 Task: Arrange a 60-minute meeting to discuss market segmentation analysis.
Action: Mouse moved to (57, 126)
Screenshot: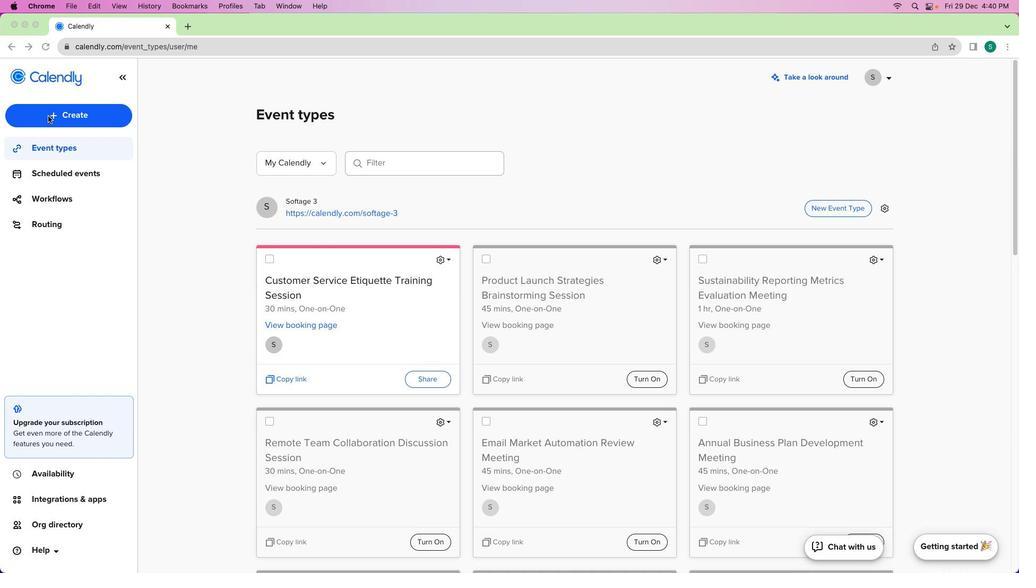 
Action: Mouse pressed left at (57, 126)
Screenshot: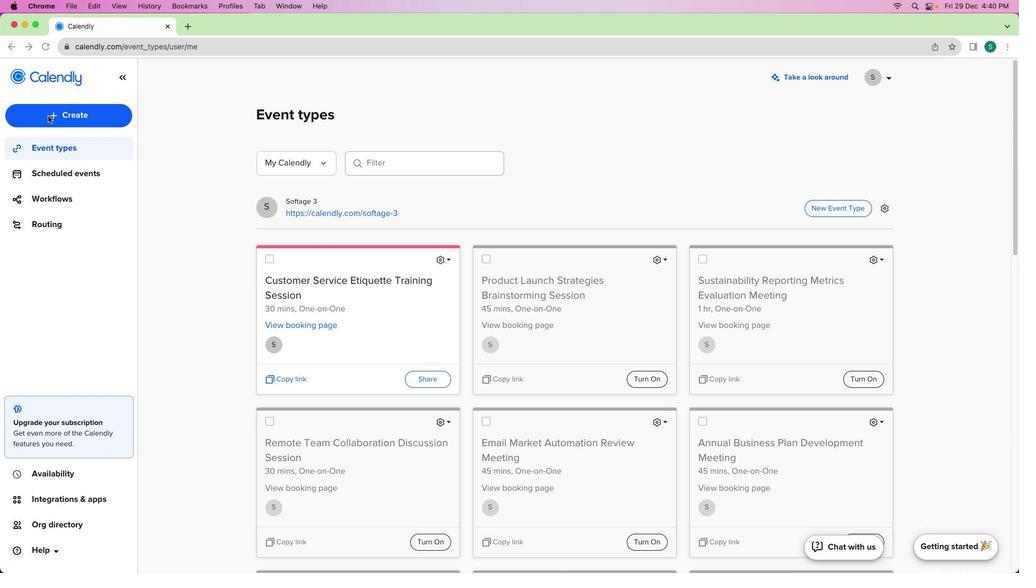 
Action: Mouse moved to (56, 125)
Screenshot: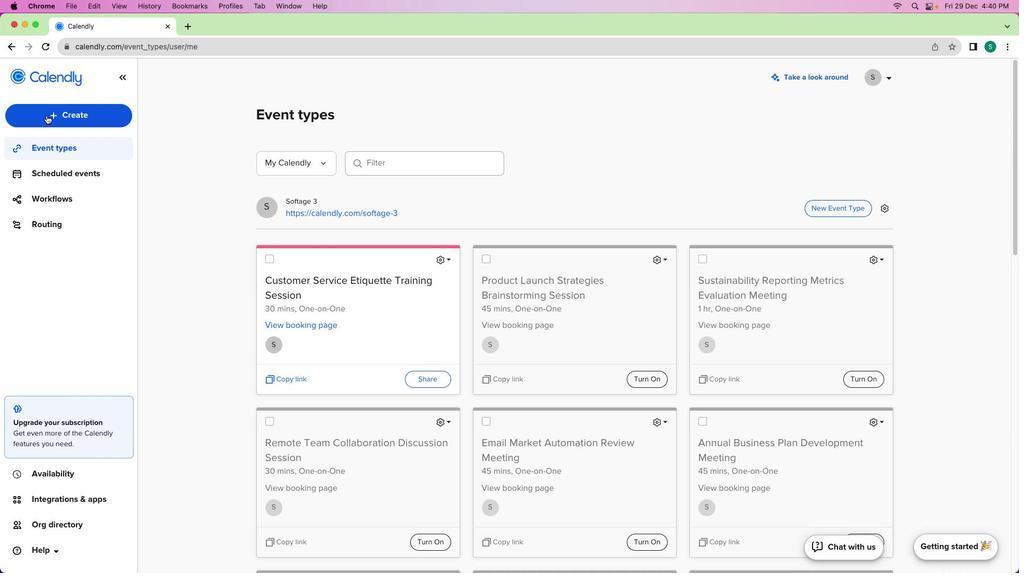 
Action: Mouse pressed left at (56, 125)
Screenshot: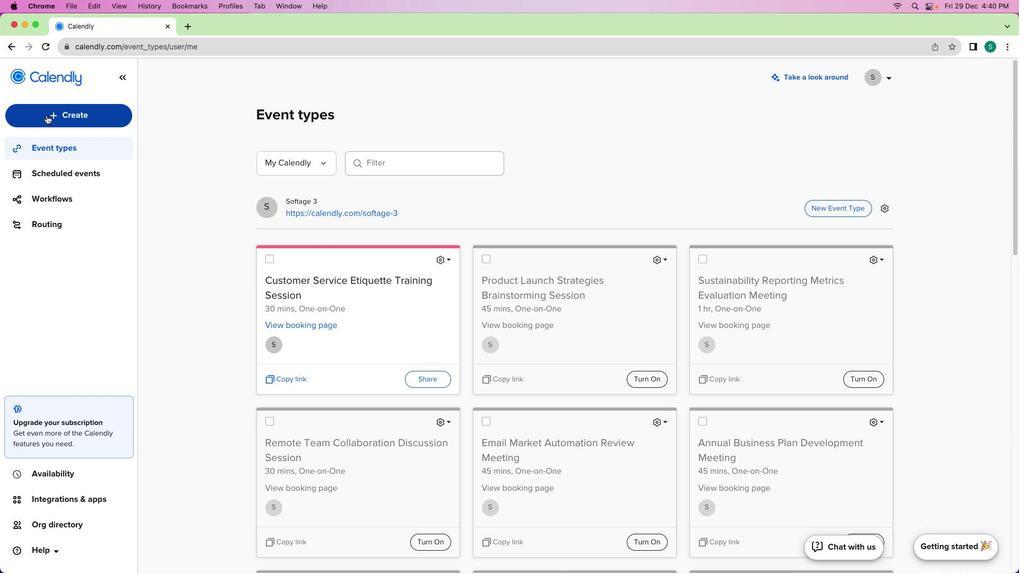 
Action: Mouse moved to (119, 166)
Screenshot: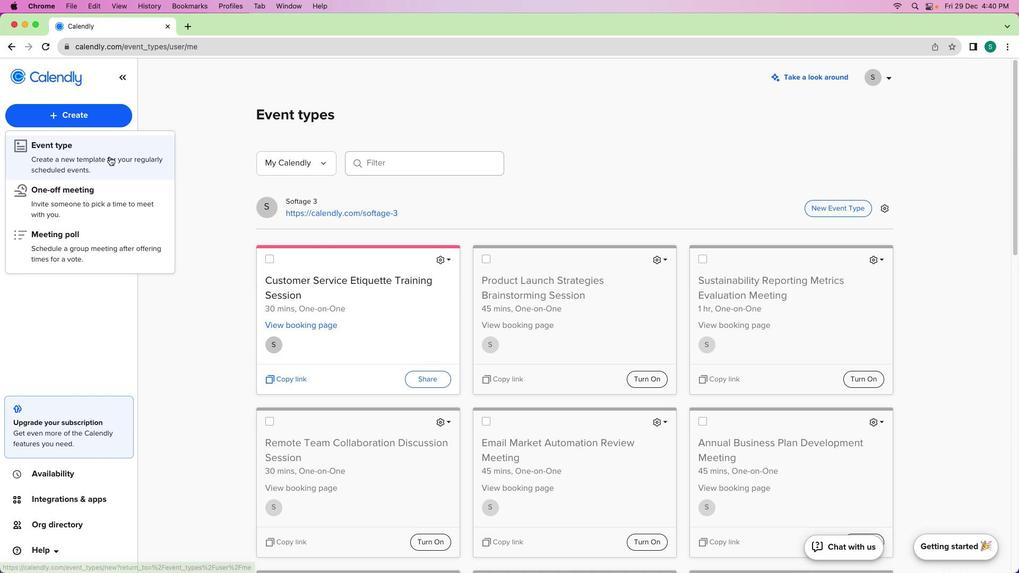 
Action: Mouse pressed left at (119, 166)
Screenshot: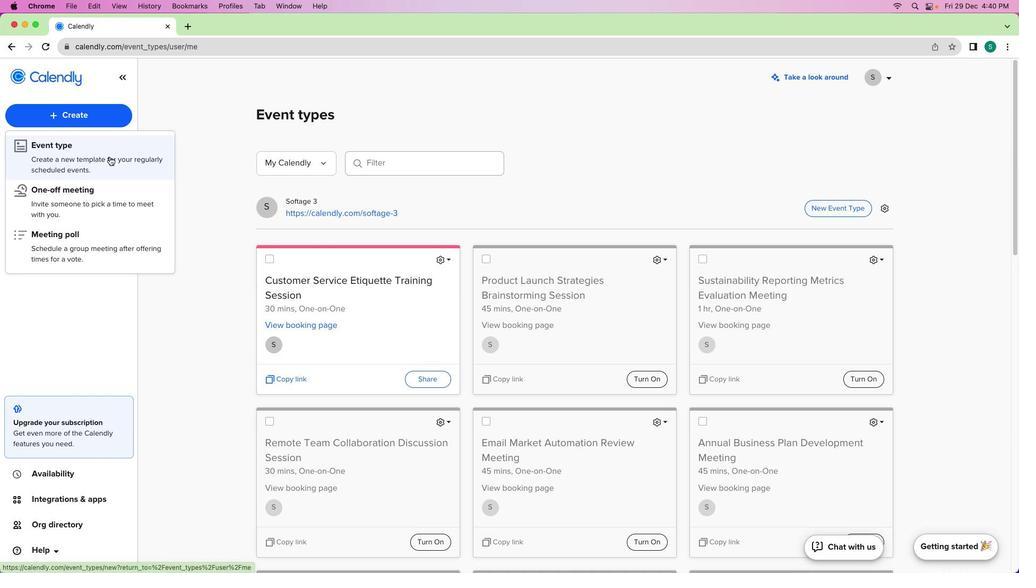 
Action: Mouse moved to (342, 226)
Screenshot: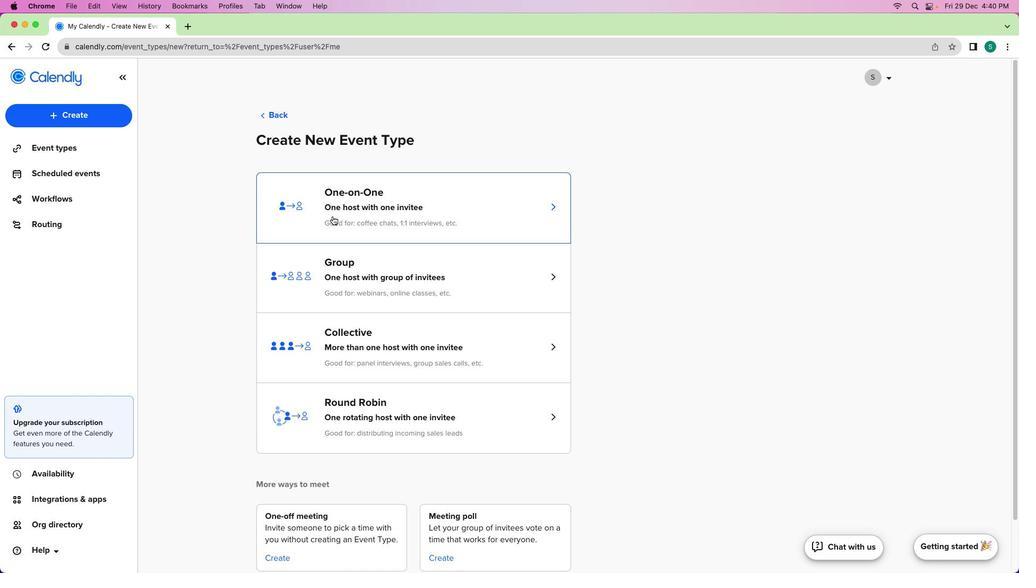 
Action: Mouse pressed left at (342, 226)
Screenshot: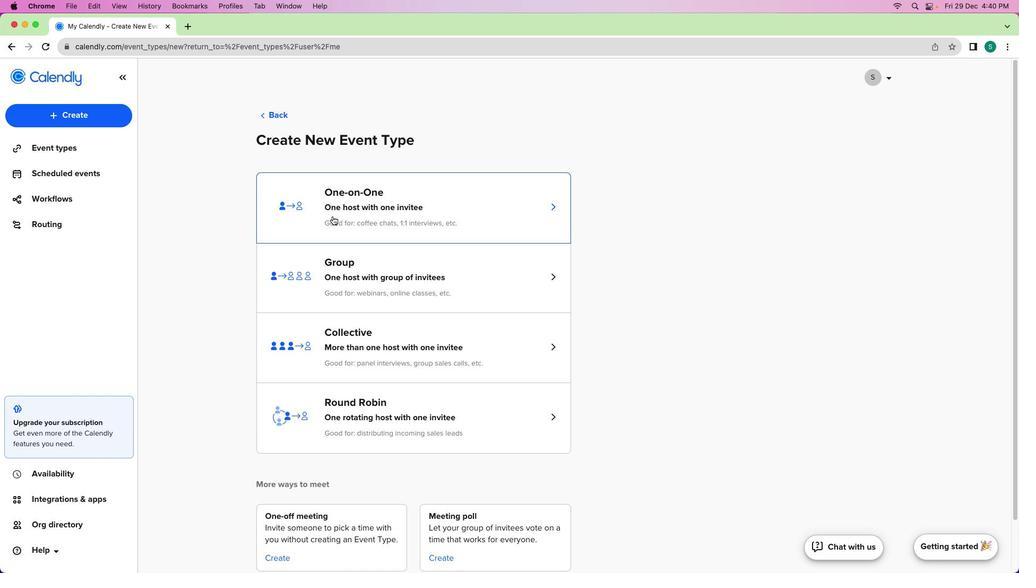 
Action: Mouse moved to (141, 167)
Screenshot: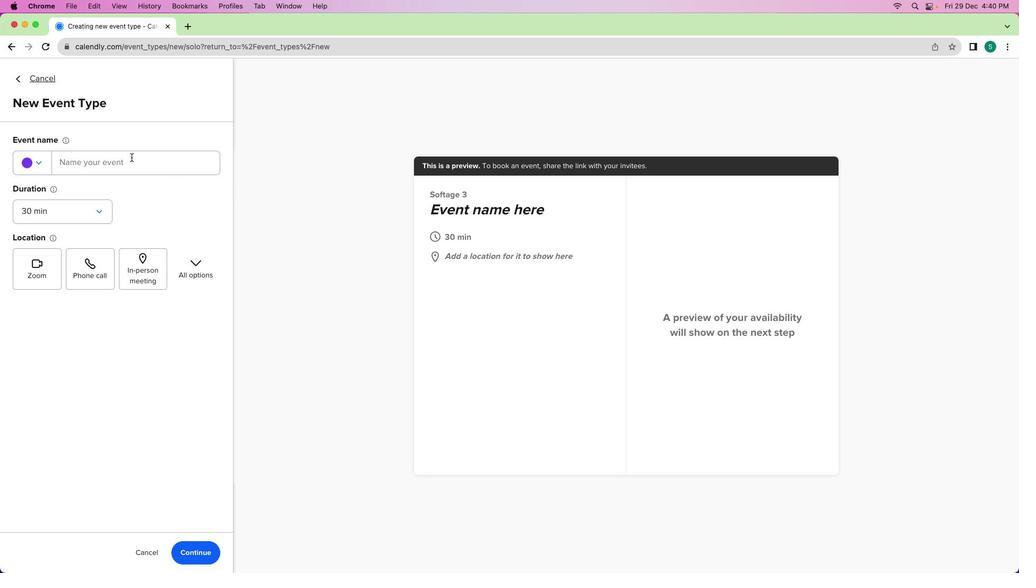 
Action: Mouse pressed left at (141, 167)
Screenshot: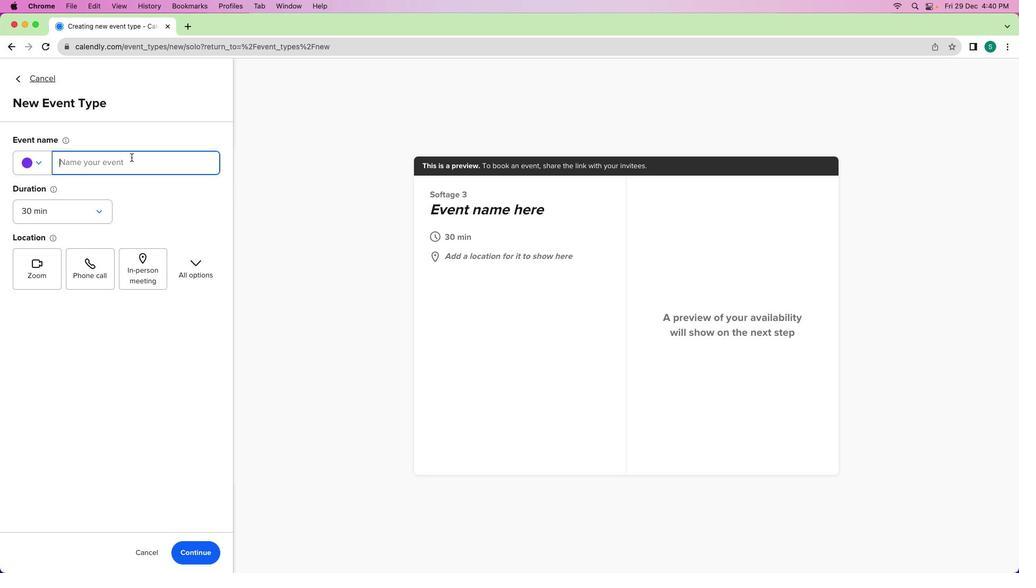 
Action: Mouse moved to (144, 167)
Screenshot: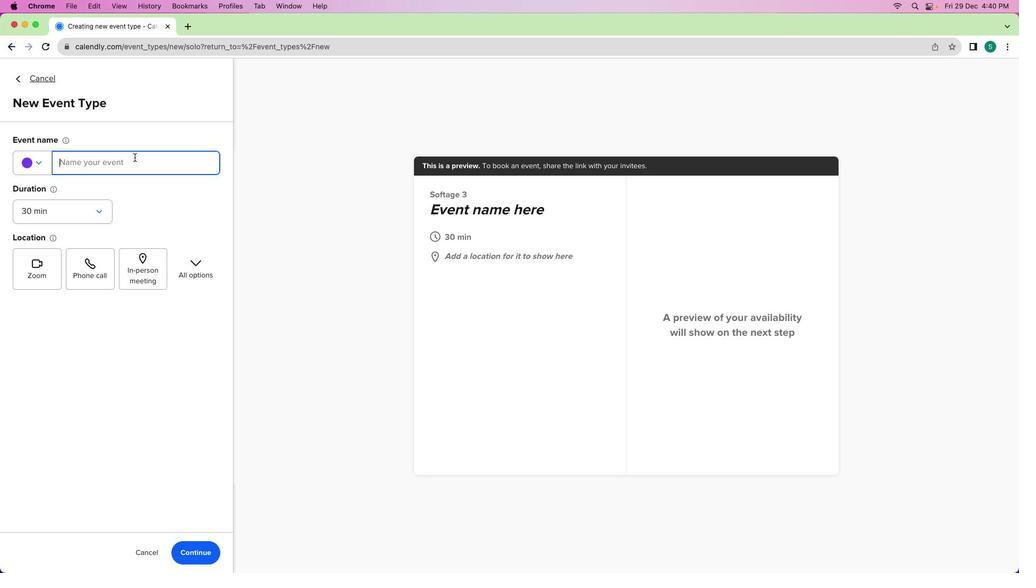 
Action: Key pressed '/'Key.backspaceKey.shift_r'M''a''r''k''e''t''y'Key.spaceKey.backspaceKey.spaceKey.backspaceKey.backspaceKey.spaceKey.shift'S''e''g''m''e''n''t''a''t''i''o''n'Key.spaceKey.shift'A''n''a''l''y''s''i''s'Key.spaceKey.shift'D''i''s''c''u''s''s''i''o''n'Key.spaceKey.shift'M''e''e''t''i''n''g'
Screenshot: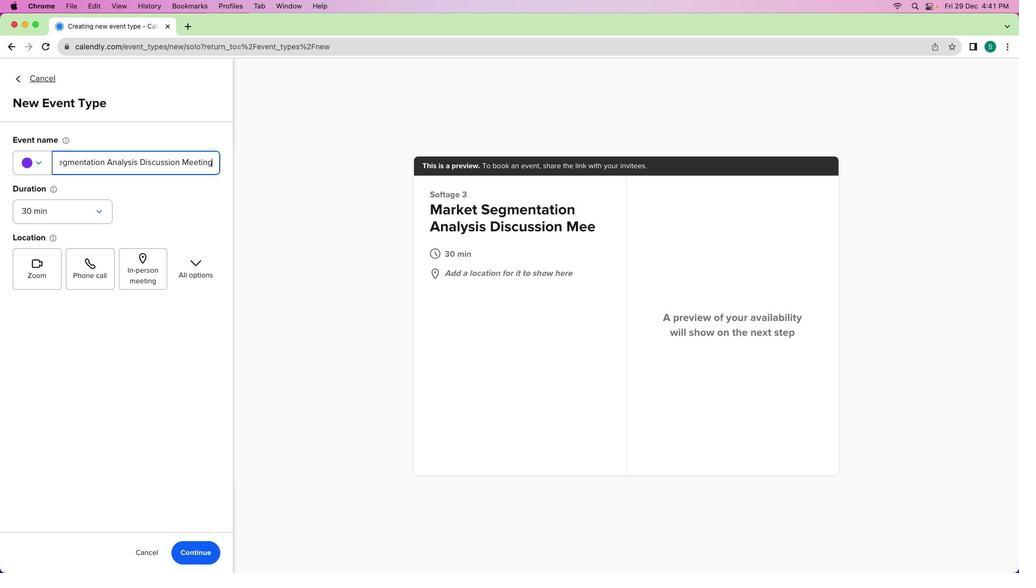 
Action: Mouse moved to (67, 216)
Screenshot: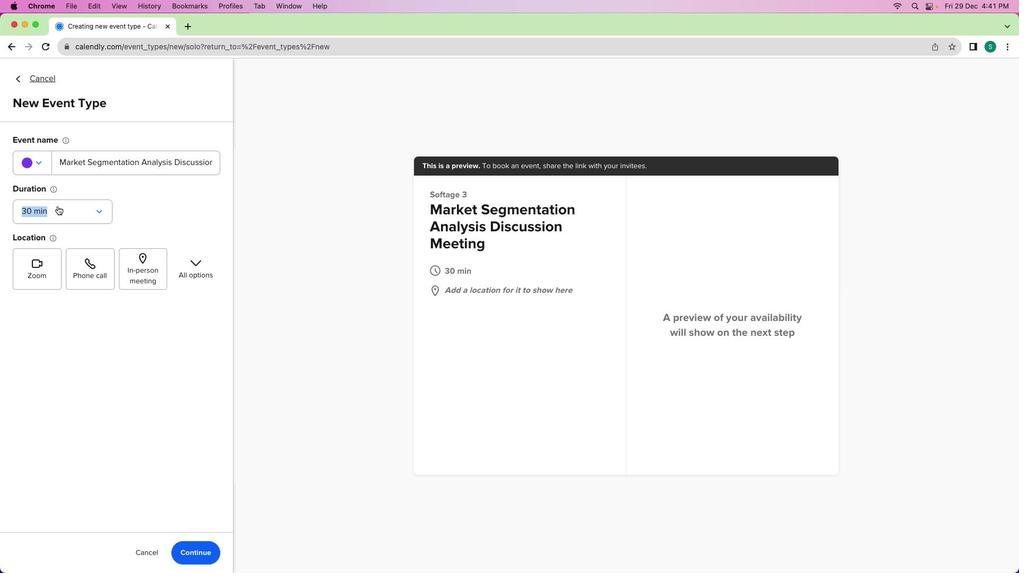 
Action: Mouse pressed left at (67, 216)
Screenshot: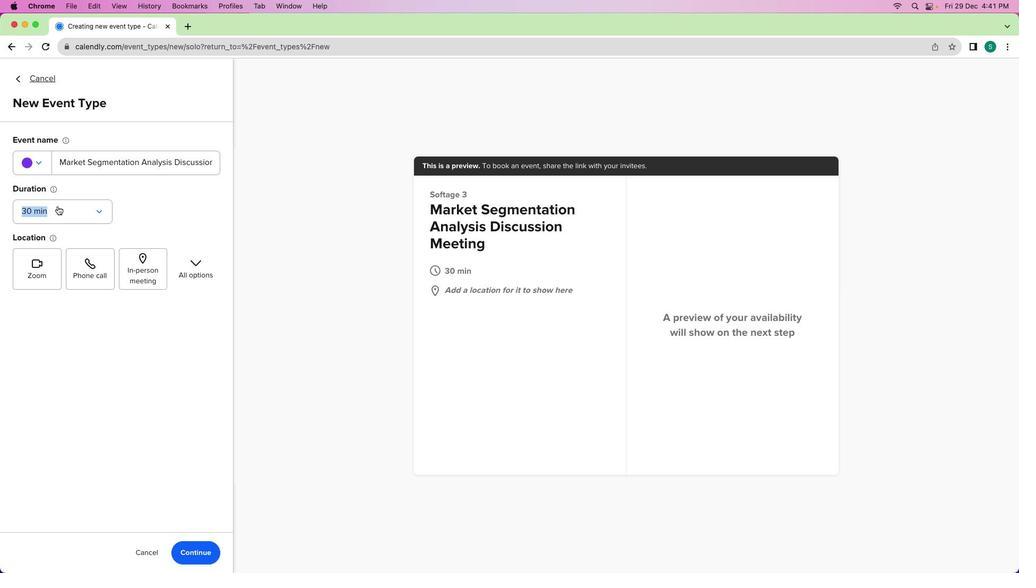 
Action: Mouse moved to (41, 309)
Screenshot: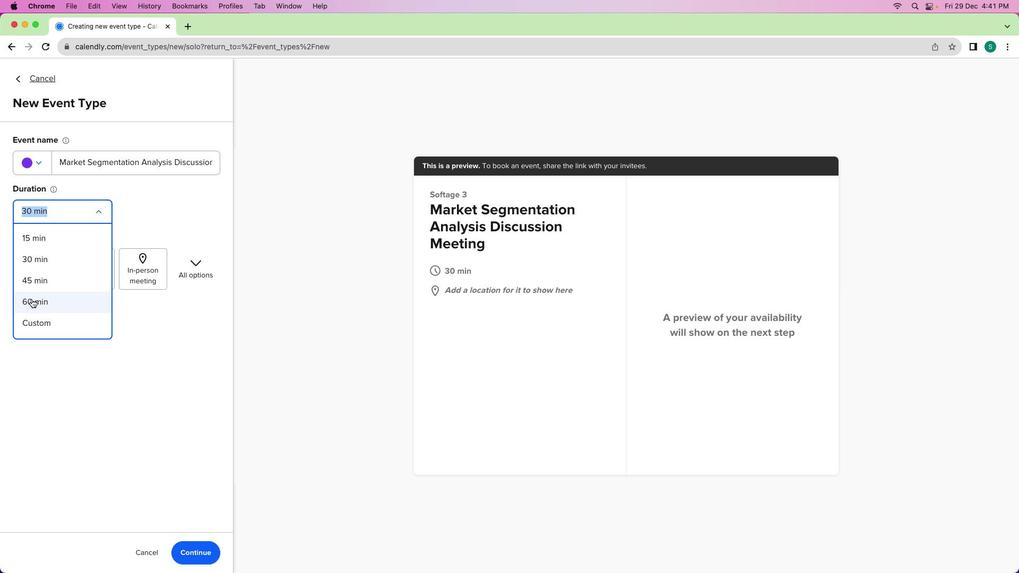
Action: Mouse pressed left at (41, 309)
Screenshot: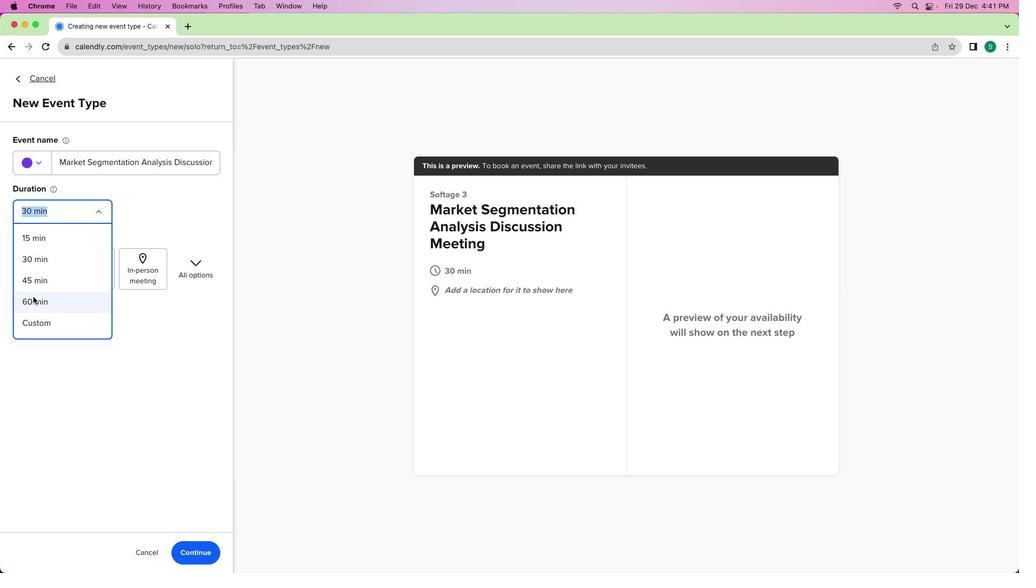 
Action: Mouse moved to (45, 173)
Screenshot: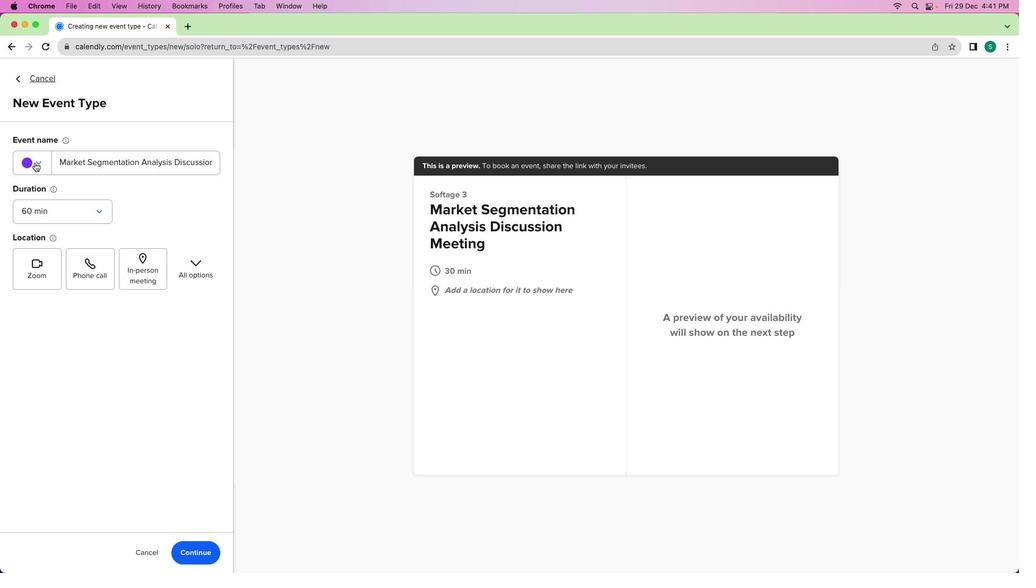 
Action: Mouse pressed left at (45, 173)
Screenshot: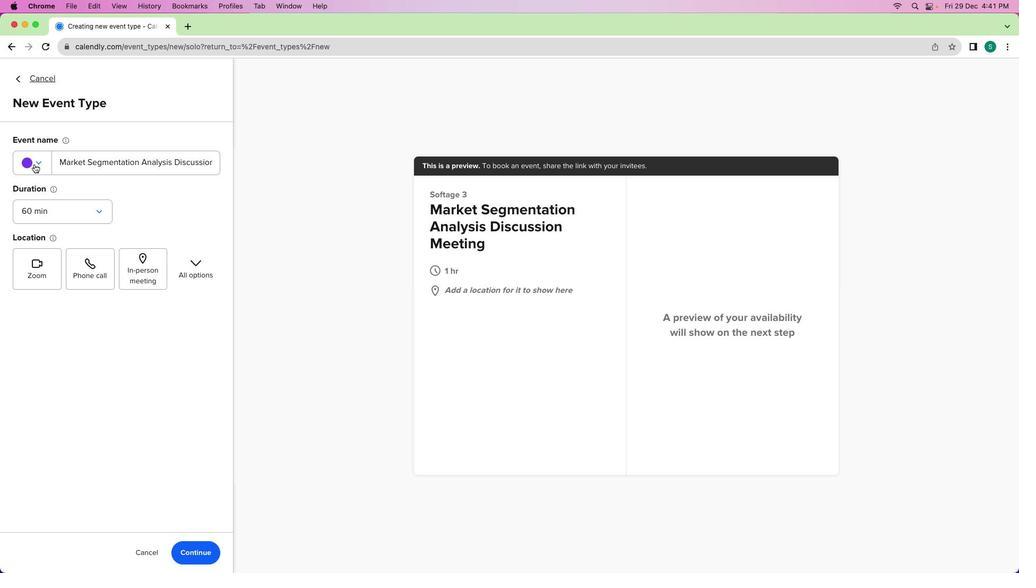 
Action: Mouse moved to (79, 225)
Screenshot: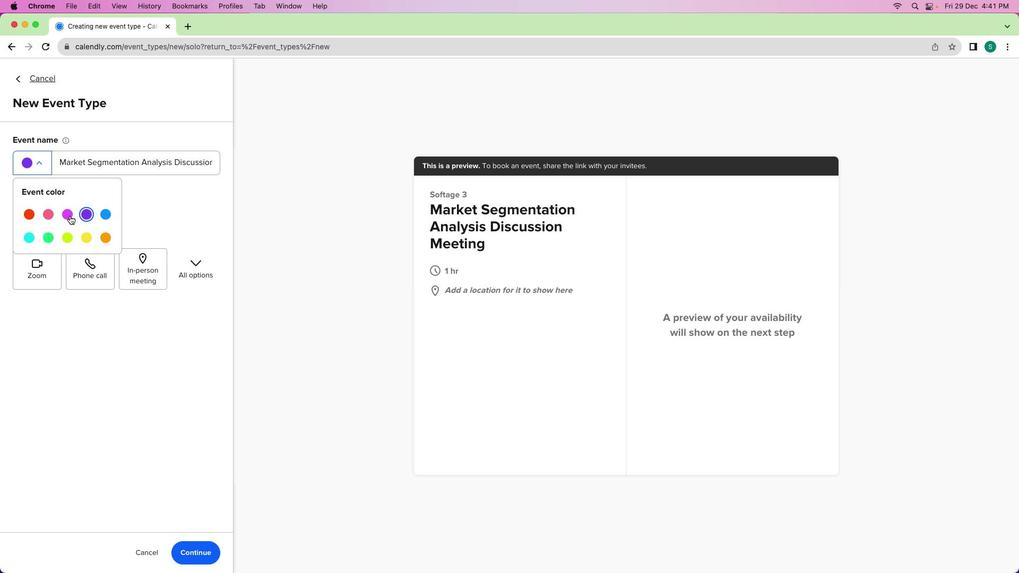 
Action: Mouse pressed left at (79, 225)
Screenshot: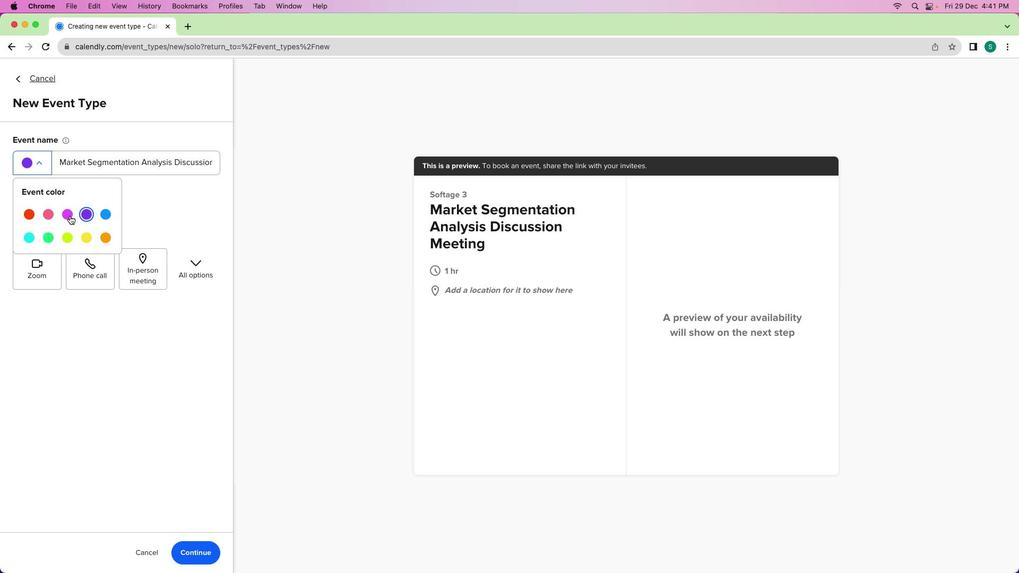 
Action: Mouse moved to (206, 558)
Screenshot: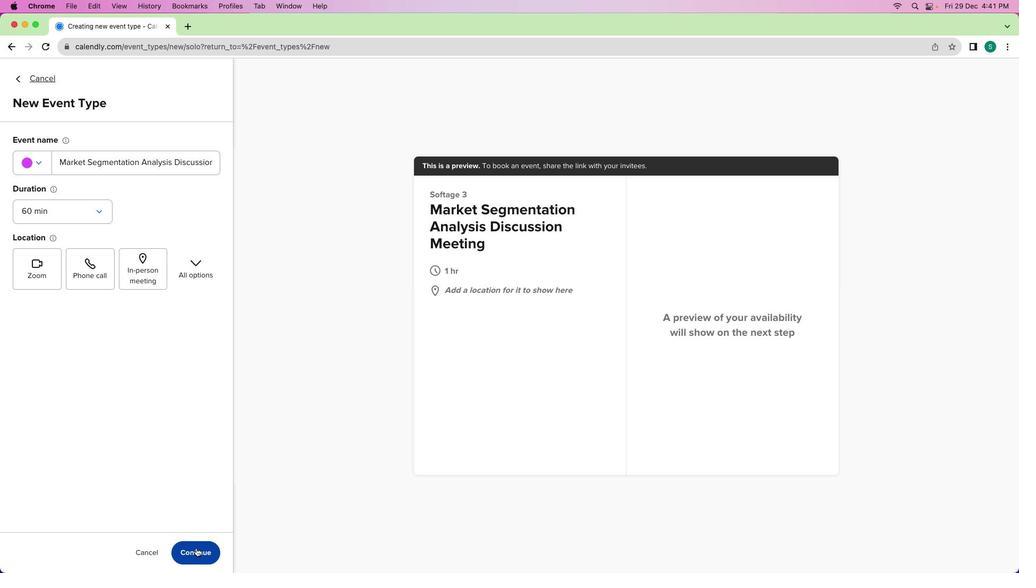
Action: Mouse pressed left at (206, 558)
Screenshot: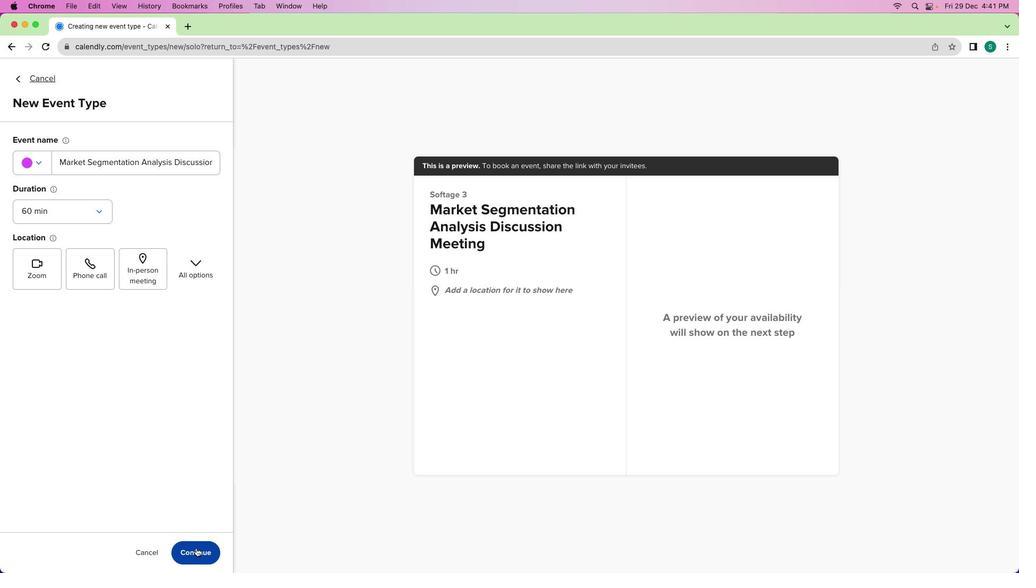 
Action: Mouse moved to (135, 208)
Screenshot: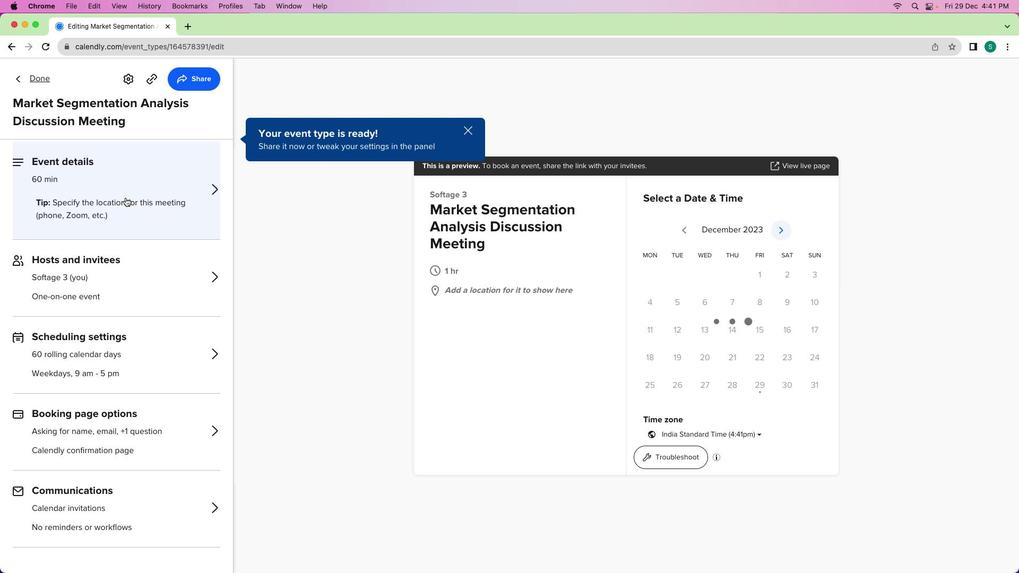 
Action: Mouse pressed left at (135, 208)
Screenshot: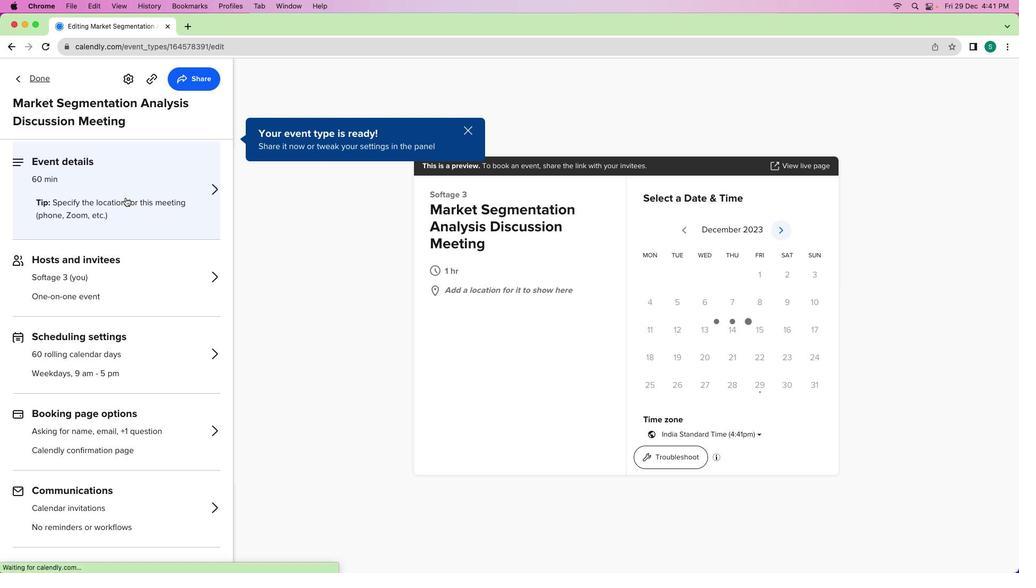 
Action: Mouse moved to (125, 407)
Screenshot: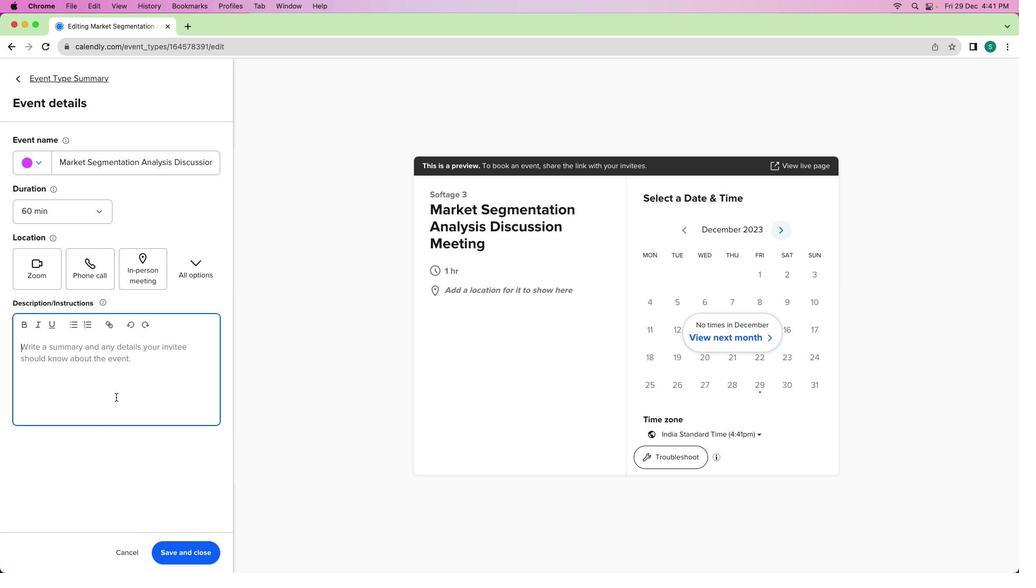 
Action: Mouse pressed left at (125, 407)
Screenshot: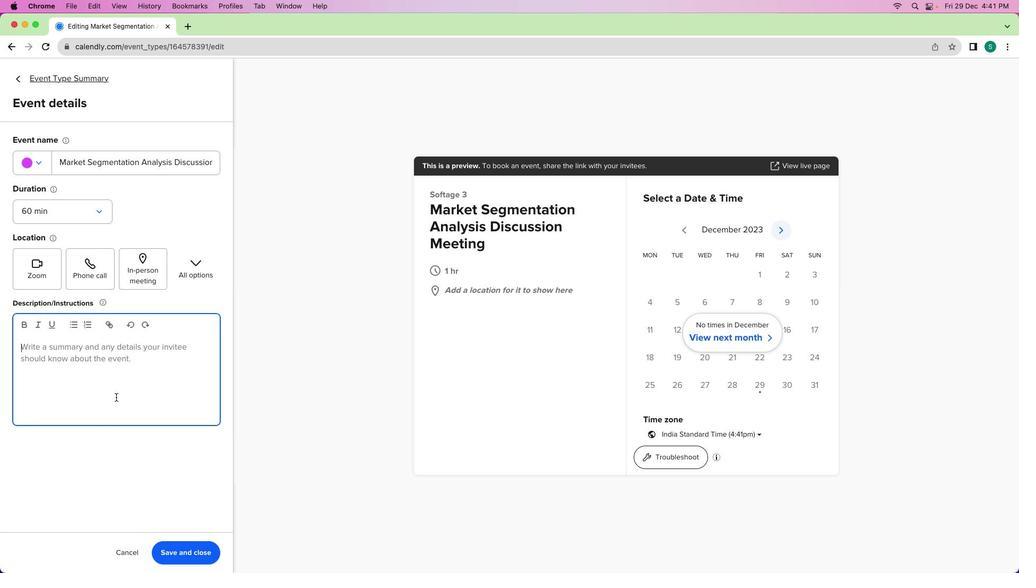 
Action: Mouse moved to (112, 385)
Screenshot: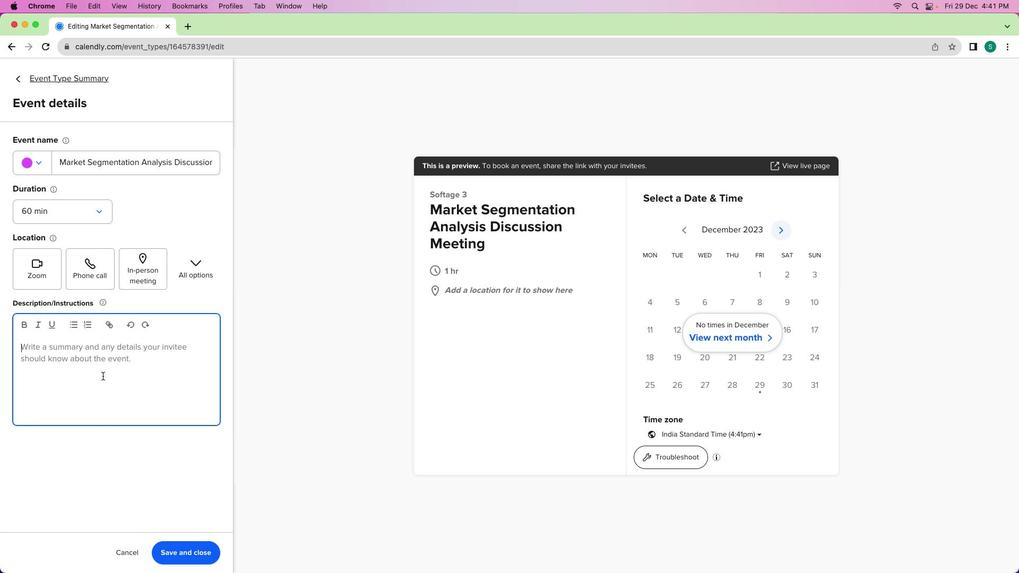 
Action: Mouse pressed left at (112, 385)
Screenshot: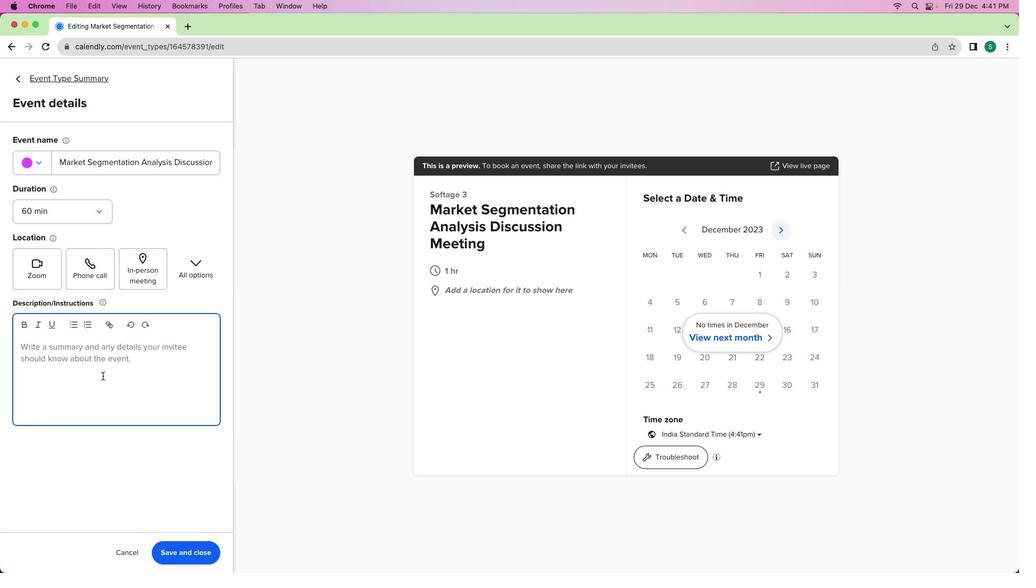 
Action: Key pressed Key.shift'I'Key.space'i''n''v''i''t''e'Key.space'y''o''u'Key.space't''o'Key.space'a'Key.space'c''o''m''p''r''e''h''e''n''s''i''v''e'Key.space'm''e''e''t''i''n''g'Key.space'f''o''c''u''s''e''d'Key.space'o''n'Key.space'd'Key.backspace'e''n''l''i''g''h''t''i''n''g'Key.spaceKey.leftKey.leftKey.leftKey.leftKey.leftKey.leftKey.leftKey.leftKey.rightKey.rightKey.rightKey.rightKey.rightKey.rightKey.rightKey.rightKey.backspaceKey.backspaceKey.backspaceKey.backspaceKey.backspaceKey.backspaceKey.backspaceKey.backspaceKey.backspaceKey.backspaceKey.backspace'h''i''g''h''l''i''g''h''t''i''n''h'Key.backspace'h'Key.backspace'g'Key.space'o''u''r'Key.space'm''a''r''l''e''t'Key.backspaceKey.backspaceKey.backspace'k''e''t'Key.space's''s''e''g''m''e''n'Key.leftKey.leftKey.leftKey.leftKey.leftKey.backspaceKey.down't''a''t''i''o''n'Key.space'a''n''a''l''y''s''s'Key.backspace'i''s''.'Key.spaceKey.shift'W''e'Key.space'w''i''l''l'Key.space'r''e''v''i''e''w'Key.space'c''u''r''r''e''n''t'Key.space's''e''g''m''e''n''t''s'','Key.space'a''n''a''l''y''z''e'Key.space'd''e''m''o''g''r''a''p''h''i''c''s'Key.space'a''n''d'Key.space'p''h''y''s''c''h'Key.backspaceKey.backspaceKey.backspaceKey.backspaceKey.backspace's''y''c''h''o''m''e''t''r''i''c'Key.space'd''a''t'Key.backspaceKey.backspaceKey.backspaceKey.backspaceKey.backspaceKey.backspaceKey.backspaceKey.backspaceKey.backspaceKey.backspace'g''r''a''p''h''i''c'Key.space'd''a''t''a'','Key.space'a''n''d'Key.space'e''x''p''l''o''r''e'Key.space'o''p''p''o''r''t''u''n''i''t''i''e''s'Key.space't''o'Key.space'r''e''f''i''n''e'Key.space'a''n''d'Key.space'o''p''t''i''m''i''z''e'Key.space'o''u''r'Key.space'm''a''r''k''e''t'Key.space't''a''r''g''e''t''i''n''g'Key.space's''t''r''a''t''e''g''i''e''s''.'
Screenshot: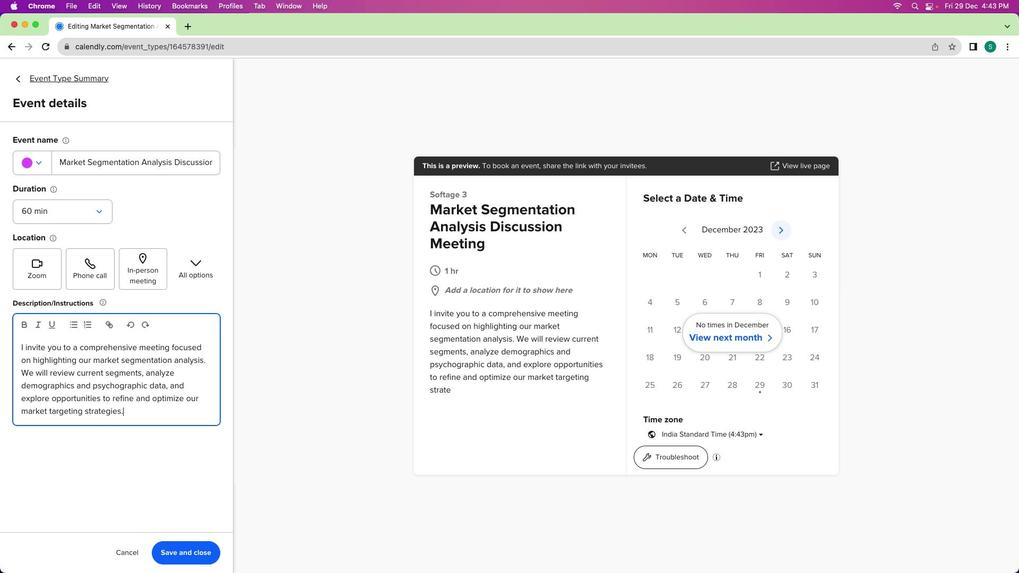 
Action: Mouse moved to (211, 563)
Screenshot: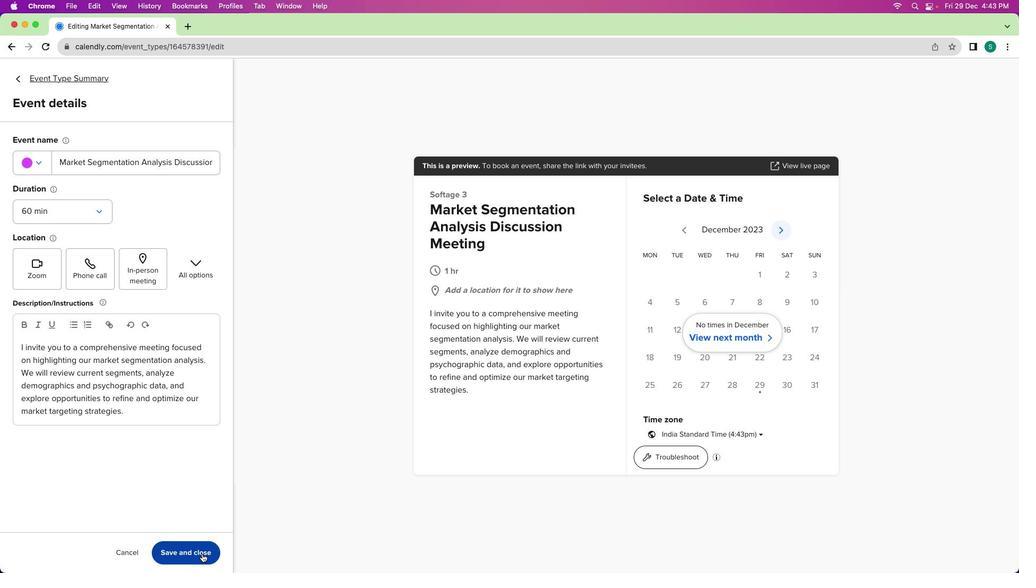 
Action: Mouse pressed left at (211, 563)
Screenshot: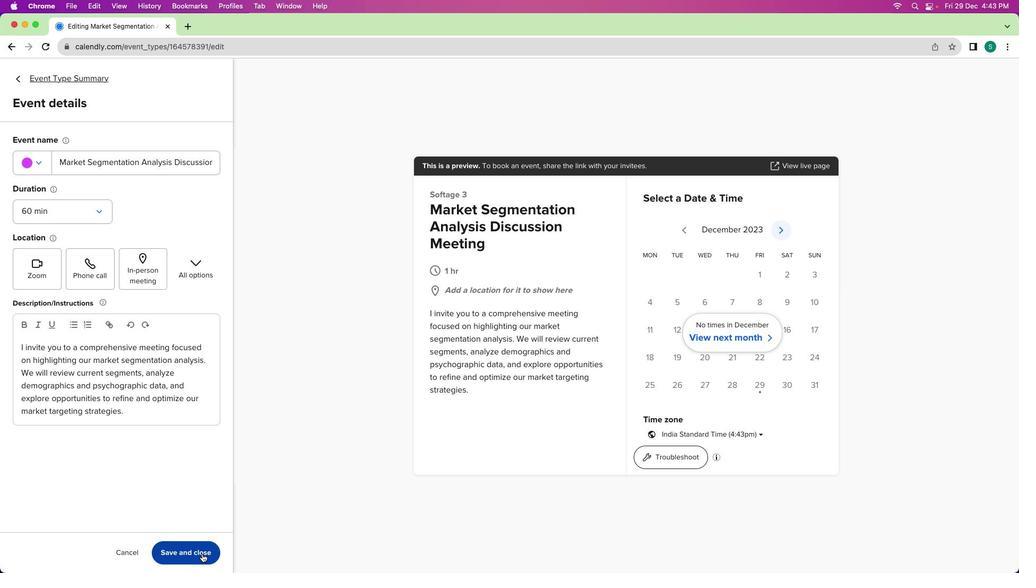 
Action: Mouse moved to (52, 85)
Screenshot: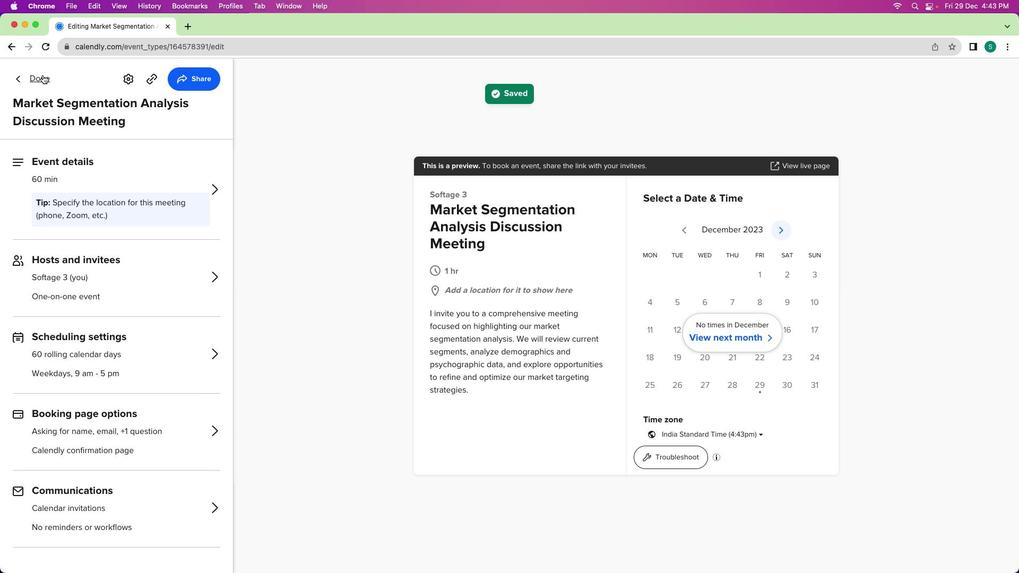 
Action: Mouse pressed left at (52, 85)
Screenshot: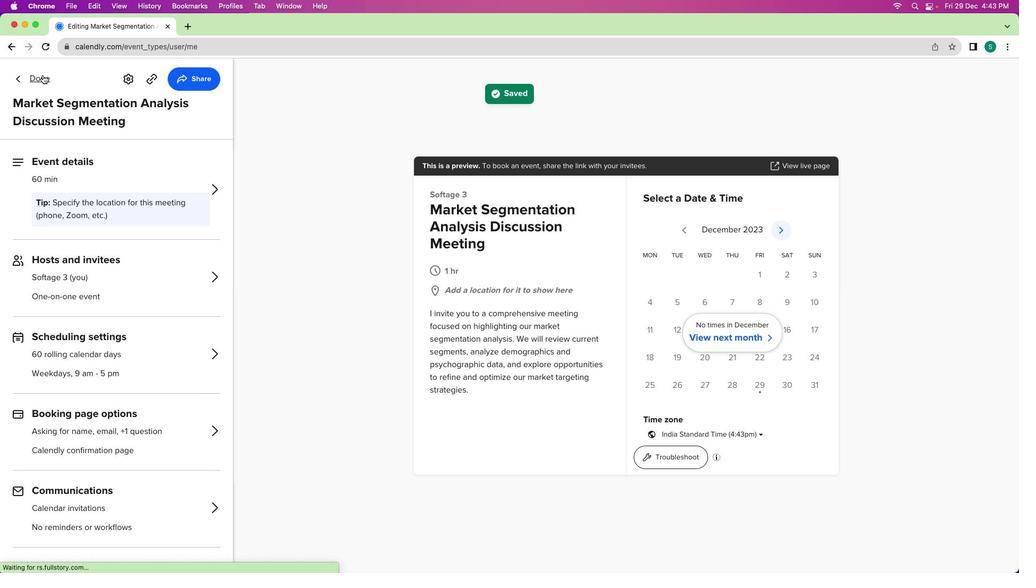 
Action: Mouse moved to (366, 334)
Screenshot: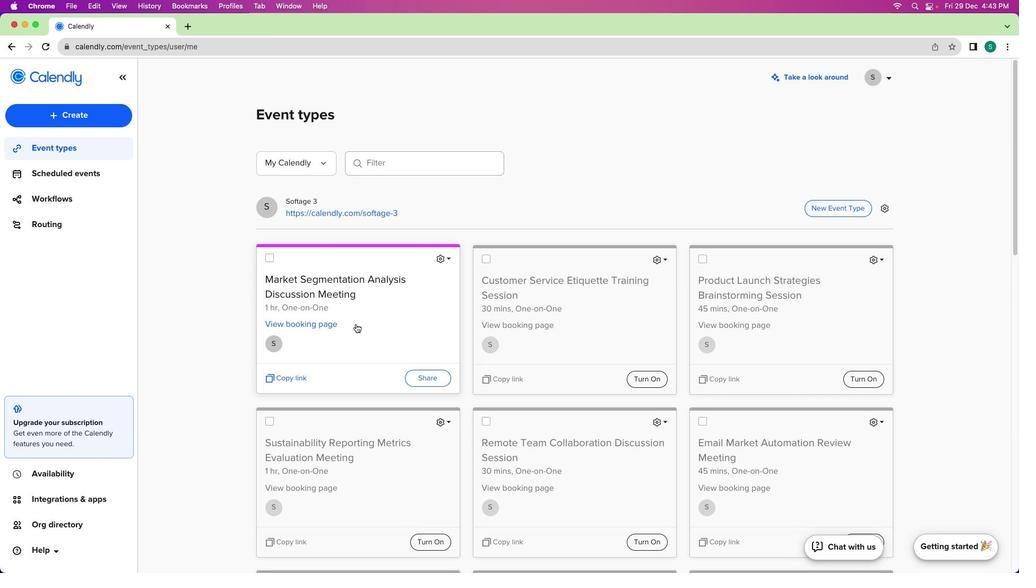 
